 Task: Add a Macro name "Helphub".
Action: Mouse moved to (18, 277)
Screenshot: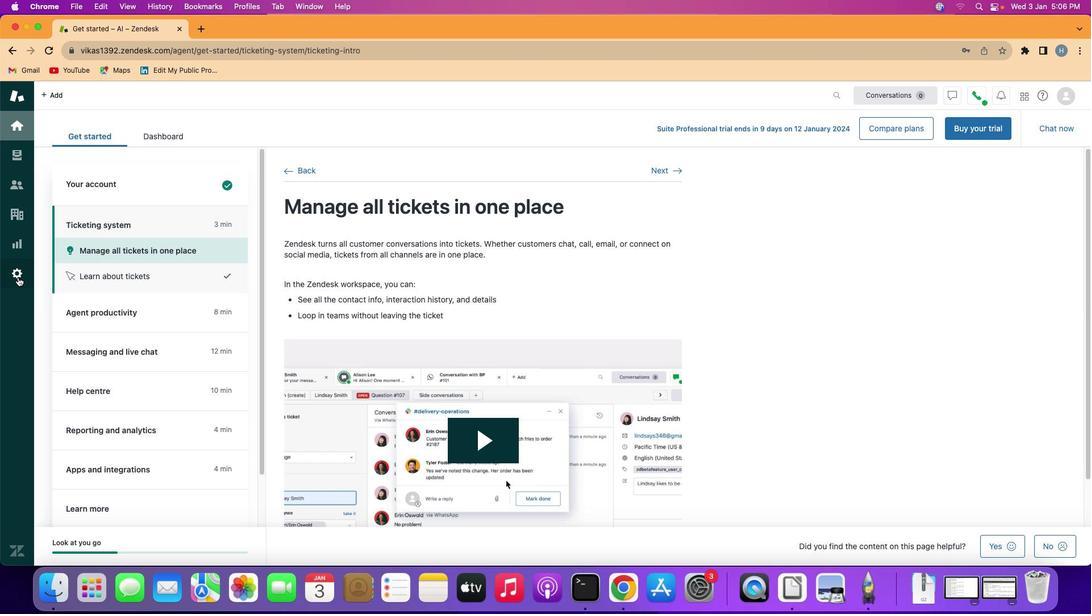
Action: Mouse pressed left at (18, 277)
Screenshot: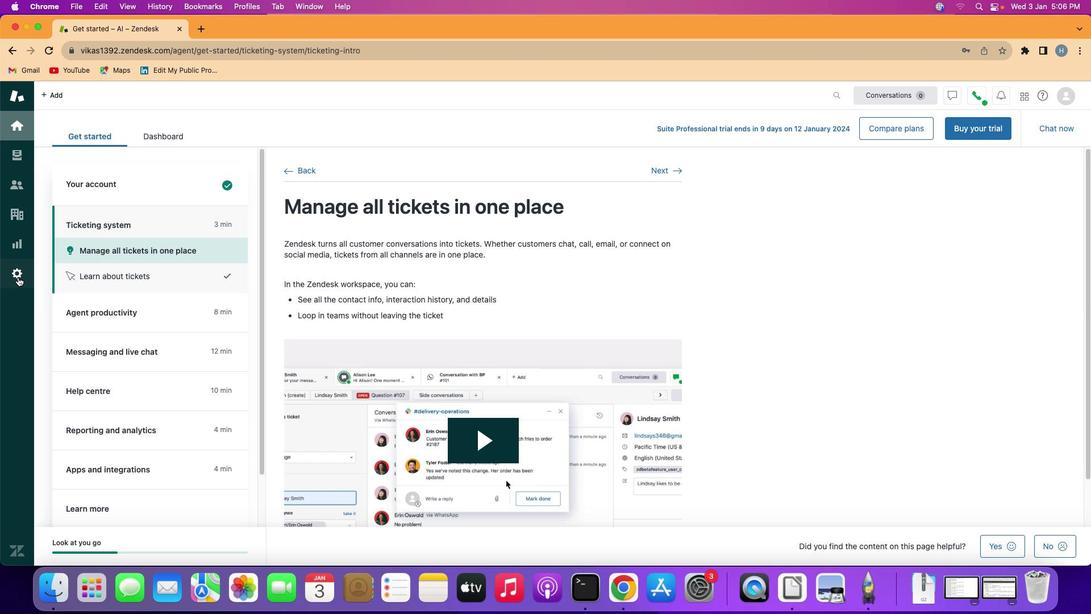 
Action: Mouse moved to (223, 465)
Screenshot: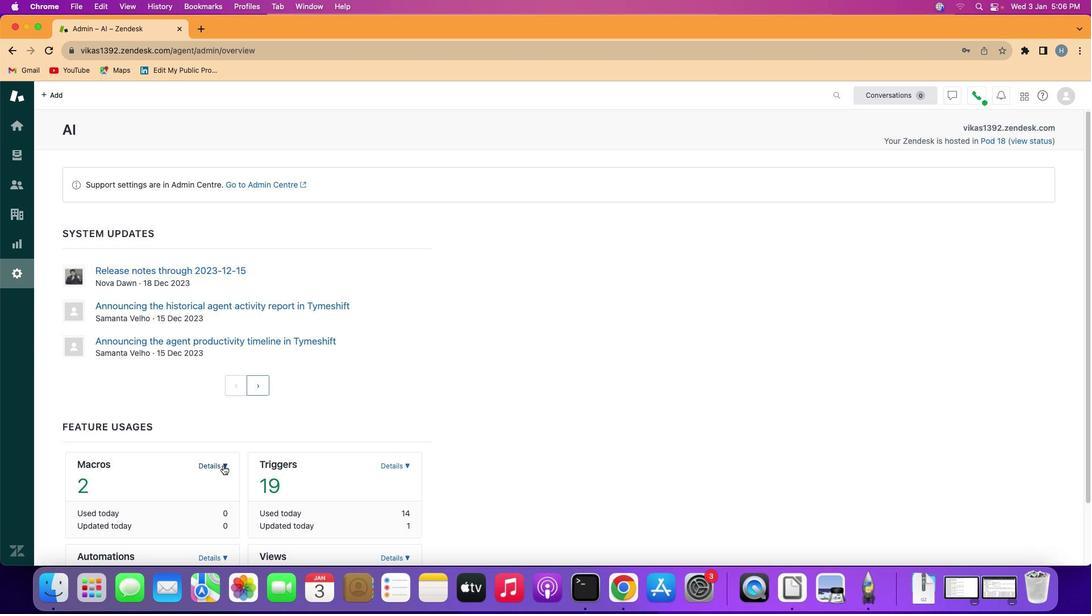 
Action: Mouse pressed left at (223, 465)
Screenshot: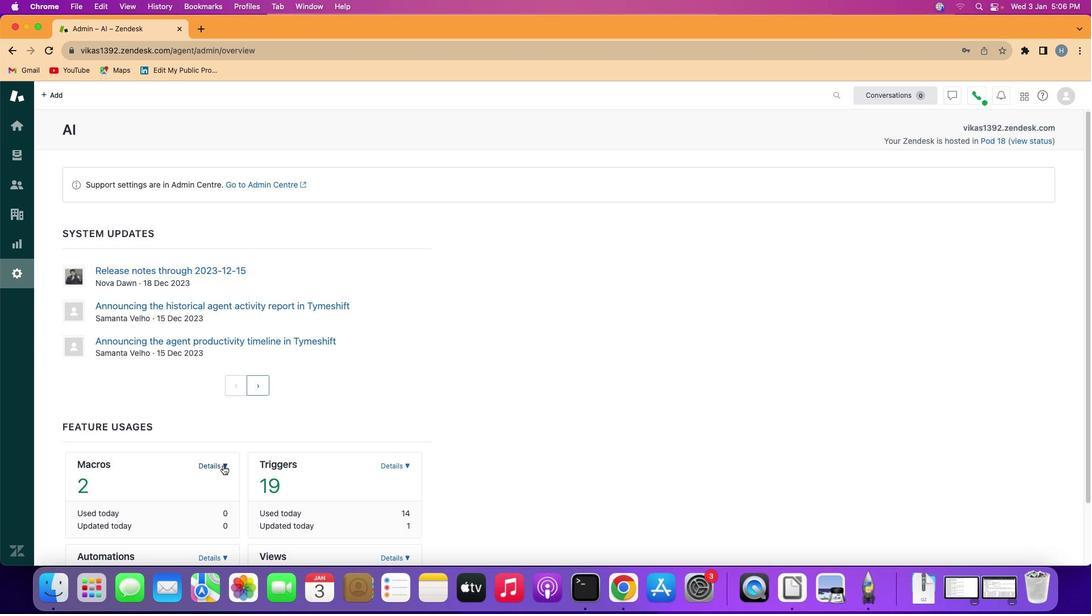 
Action: Mouse moved to (155, 510)
Screenshot: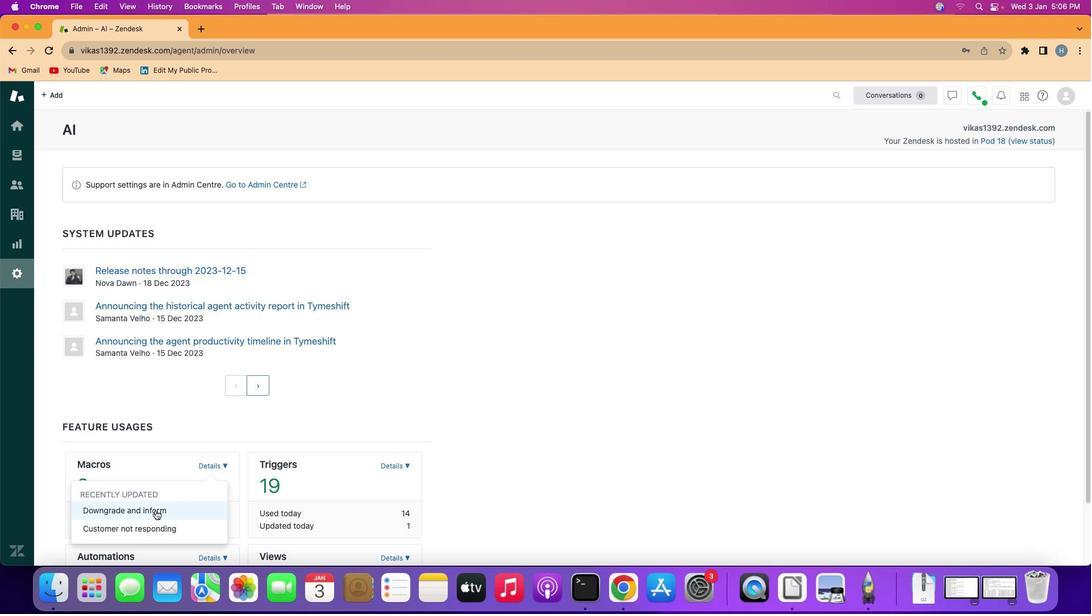 
Action: Mouse pressed left at (155, 510)
Screenshot: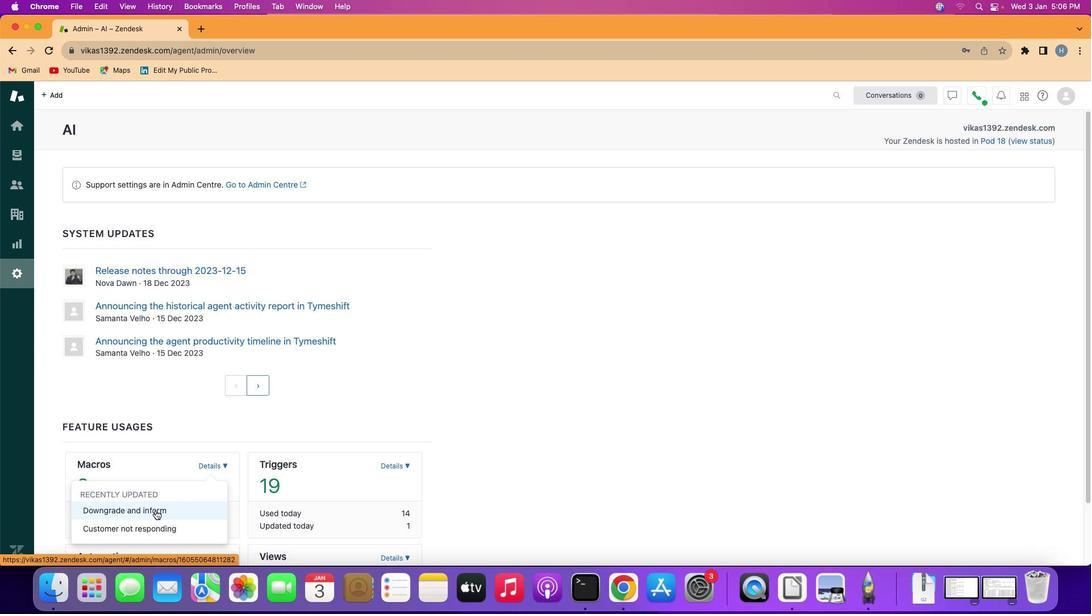 
Action: Mouse moved to (231, 205)
Screenshot: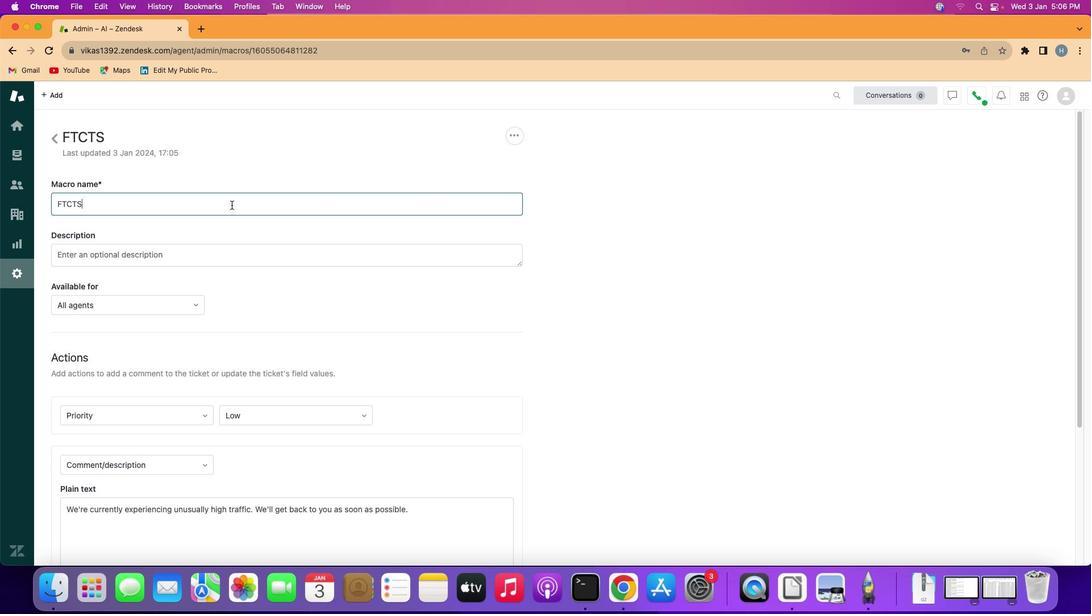 
Action: Mouse pressed left at (231, 205)
Screenshot: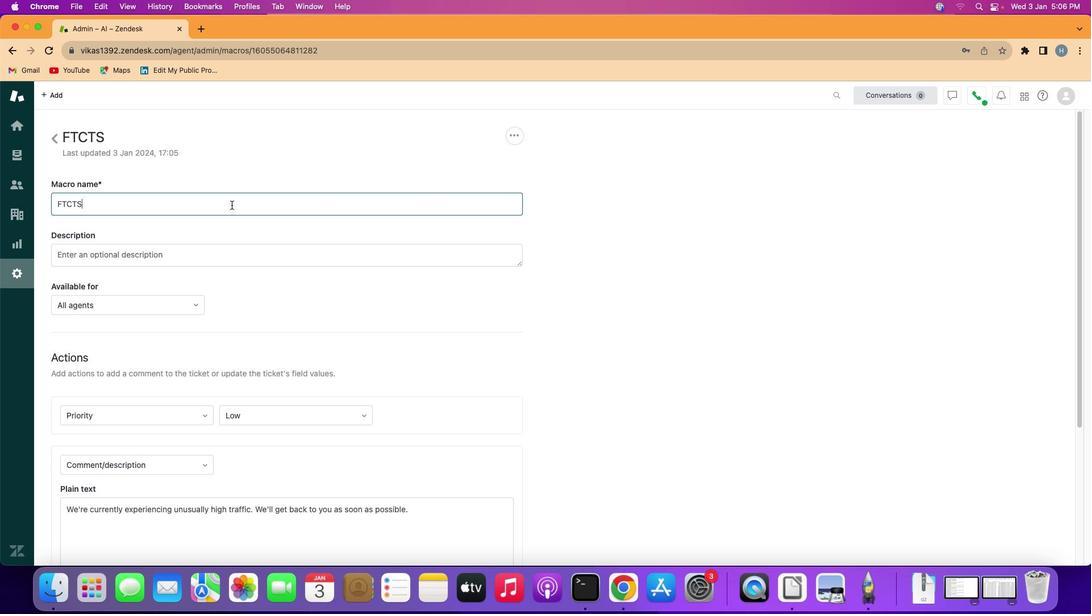 
Action: Mouse moved to (231, 204)
Screenshot: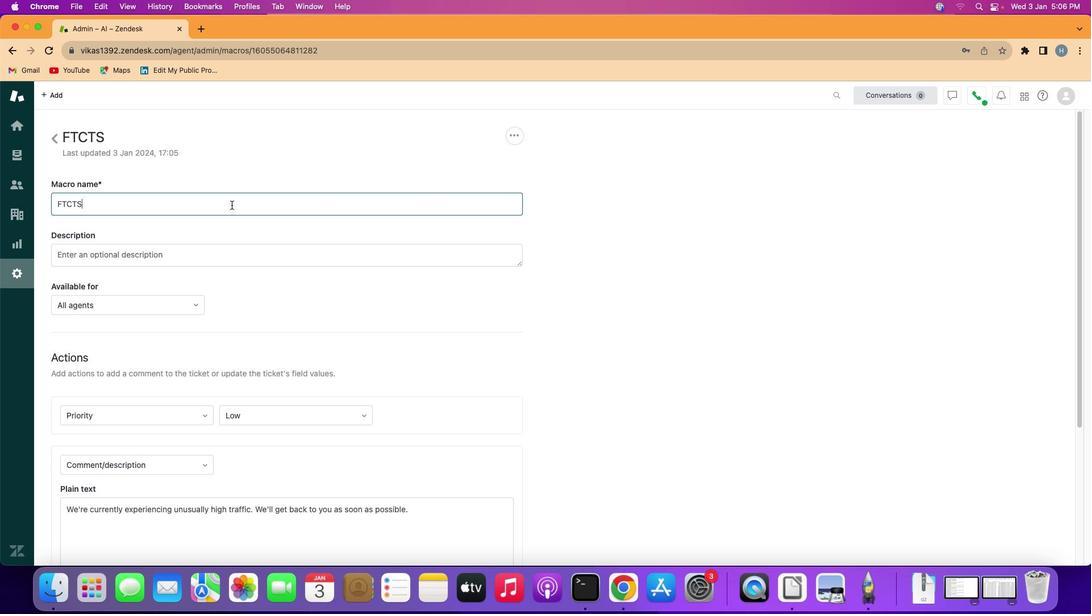
Action: Key pressed Key.backspaceKey.backspaceKey.backspaceKey.backspaceKey.backspaceKey.backspaceKey.backspaceKey.backspaceKey.shift'H''e''l''p''h''u''b'
Screenshot: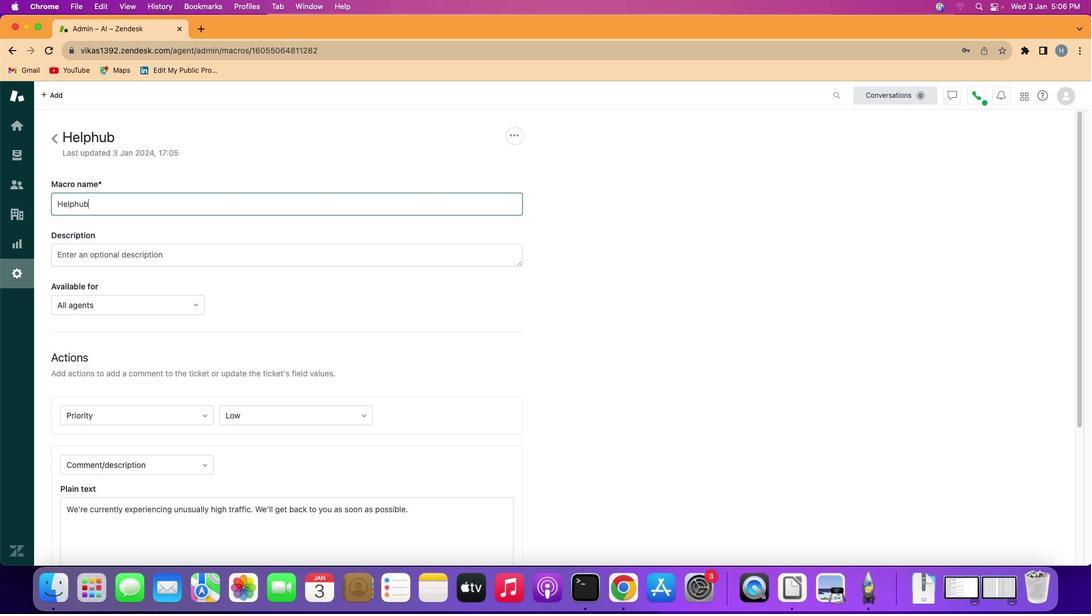 
Action: Mouse moved to (399, 403)
Screenshot: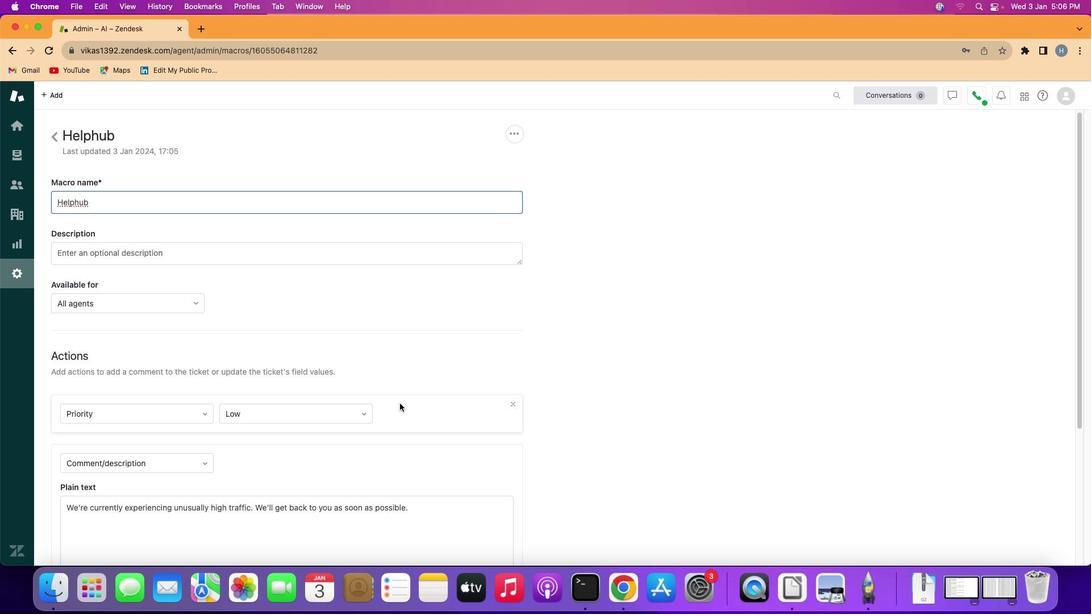
Action: Mouse scrolled (399, 403) with delta (0, 0)
Screenshot: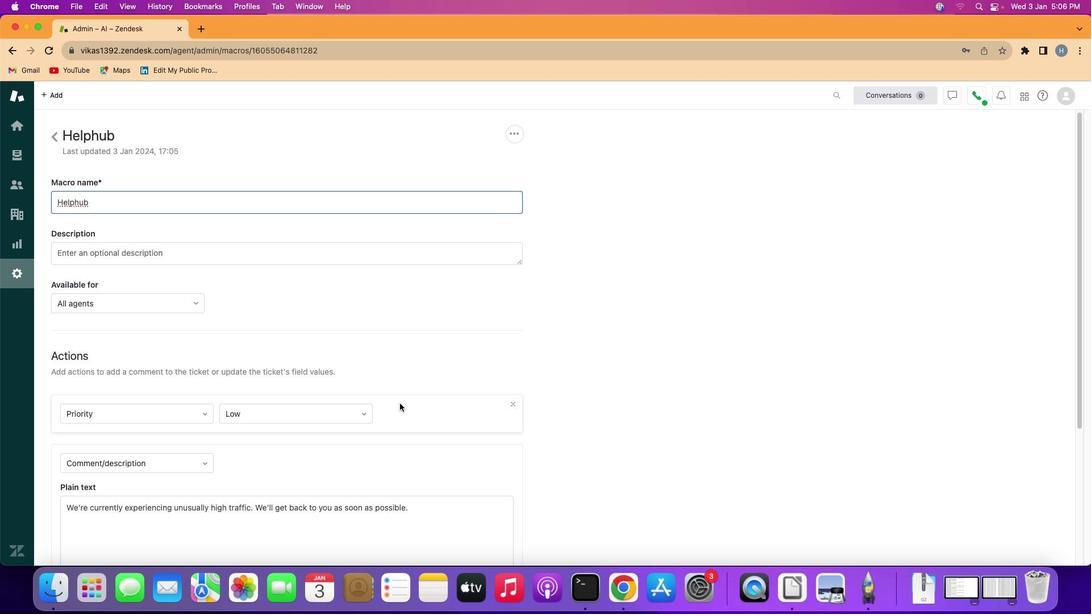 
Action: Mouse scrolled (399, 403) with delta (0, 0)
Screenshot: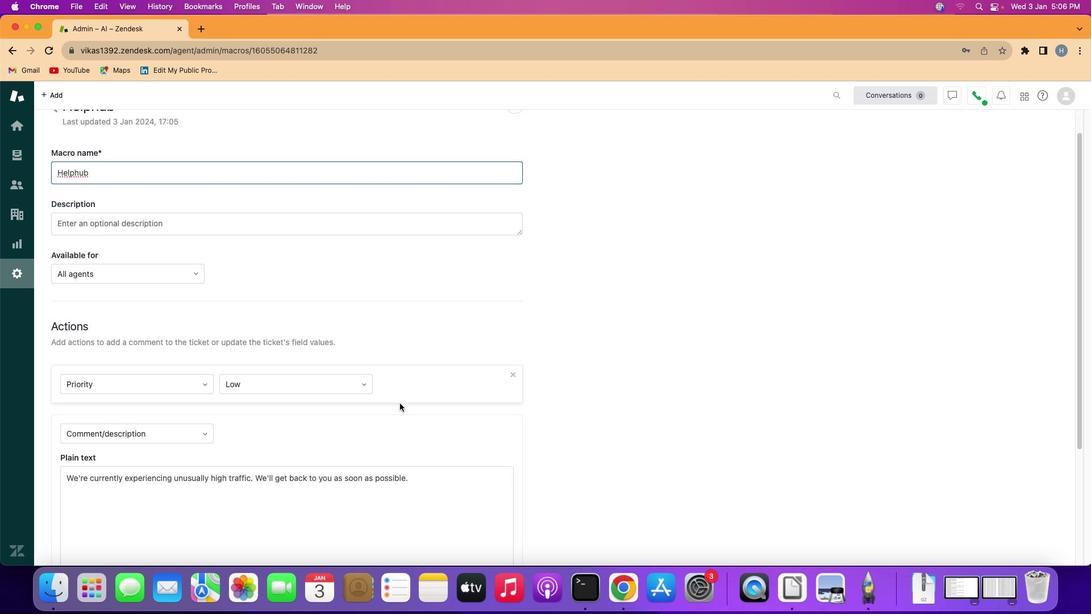 
Action: Mouse scrolled (399, 403) with delta (0, -1)
Screenshot: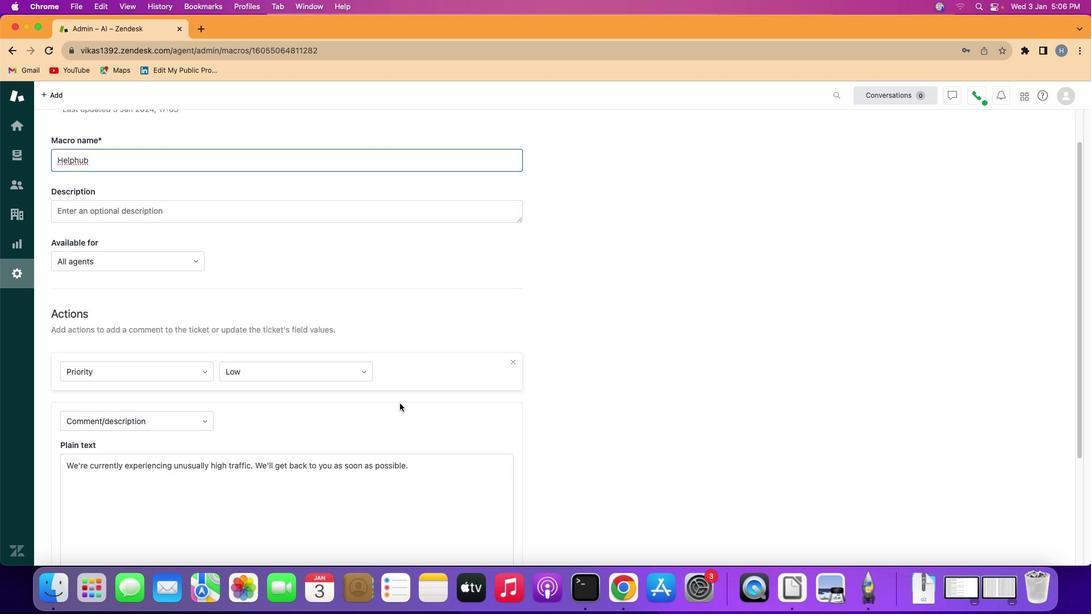 
Action: Mouse scrolled (399, 403) with delta (0, 0)
Screenshot: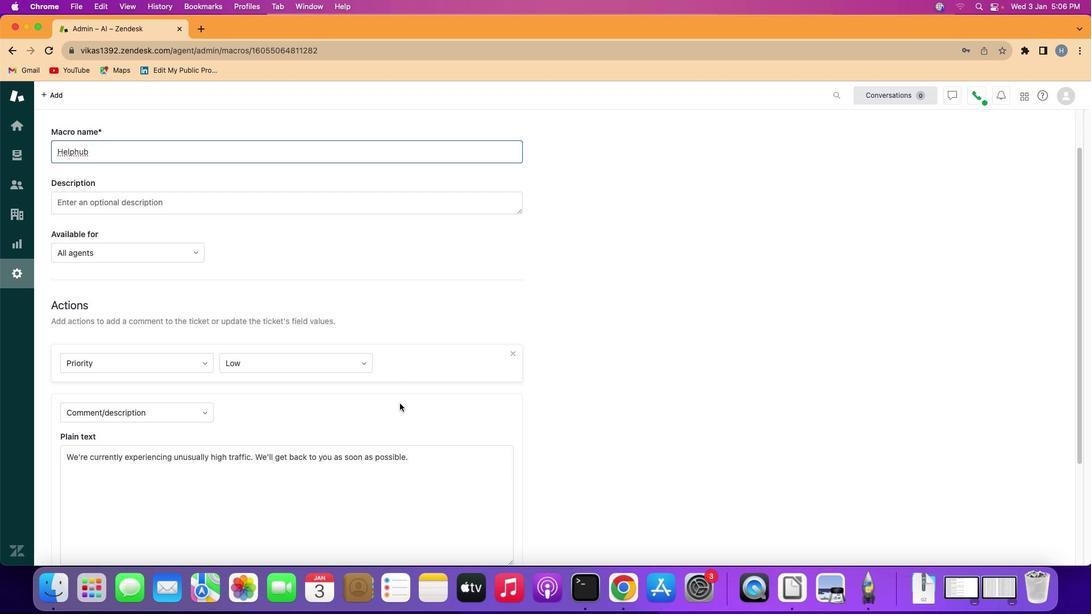 
Action: Mouse scrolled (399, 403) with delta (0, 0)
Screenshot: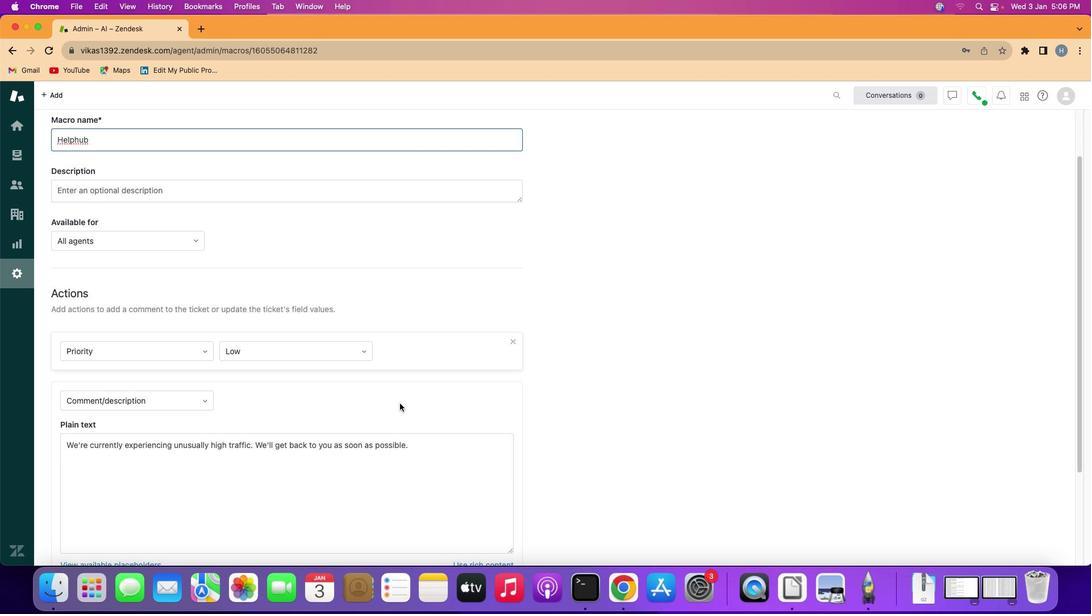 
Action: Mouse scrolled (399, 403) with delta (0, 0)
Screenshot: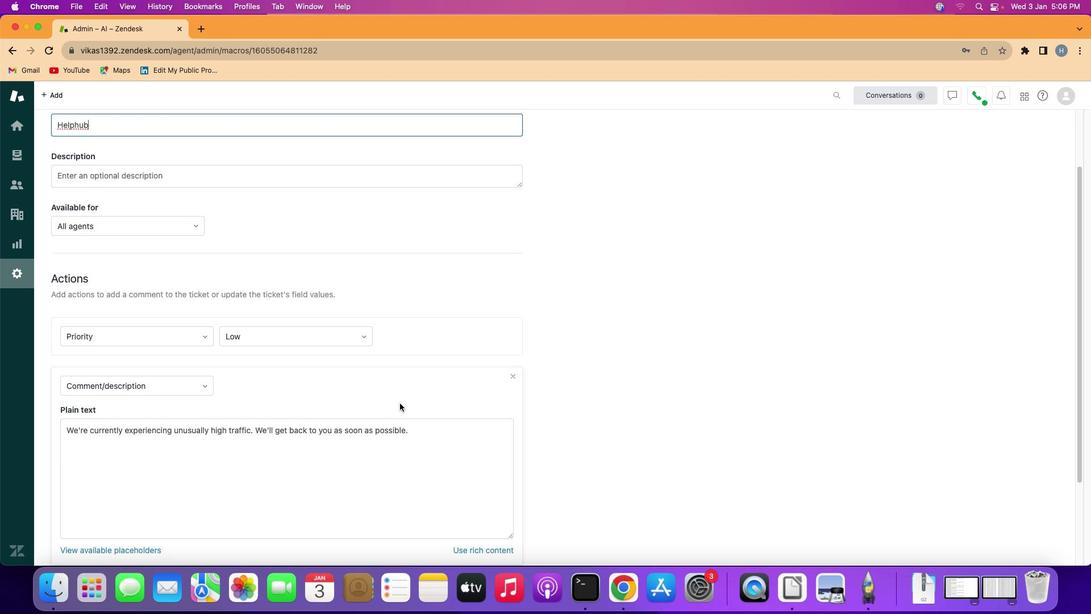 
Action: Mouse scrolled (399, 403) with delta (0, 0)
Screenshot: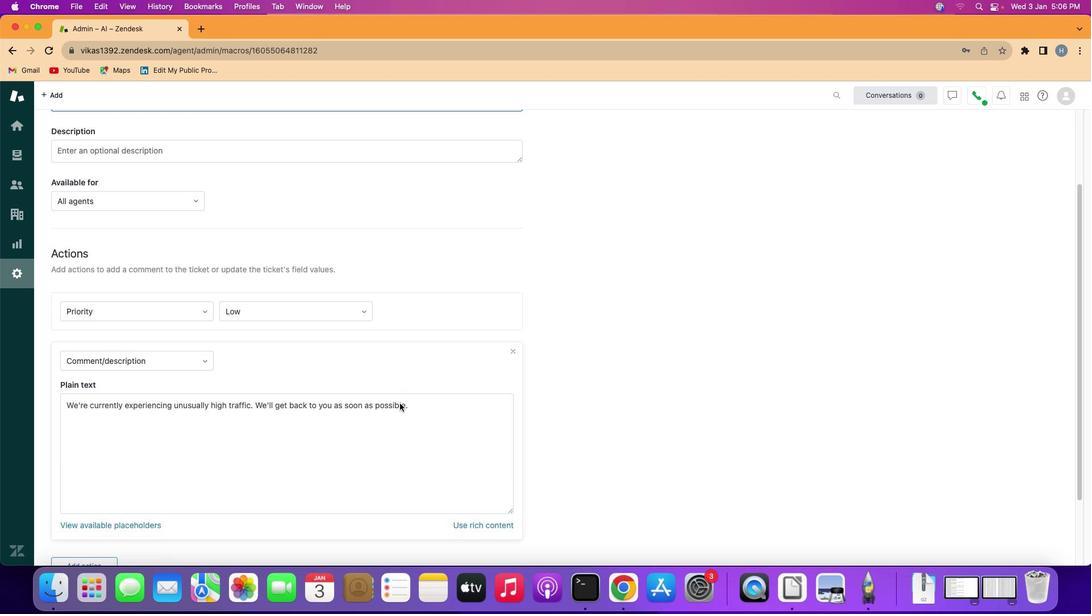 
Action: Mouse scrolled (399, 403) with delta (0, -1)
Screenshot: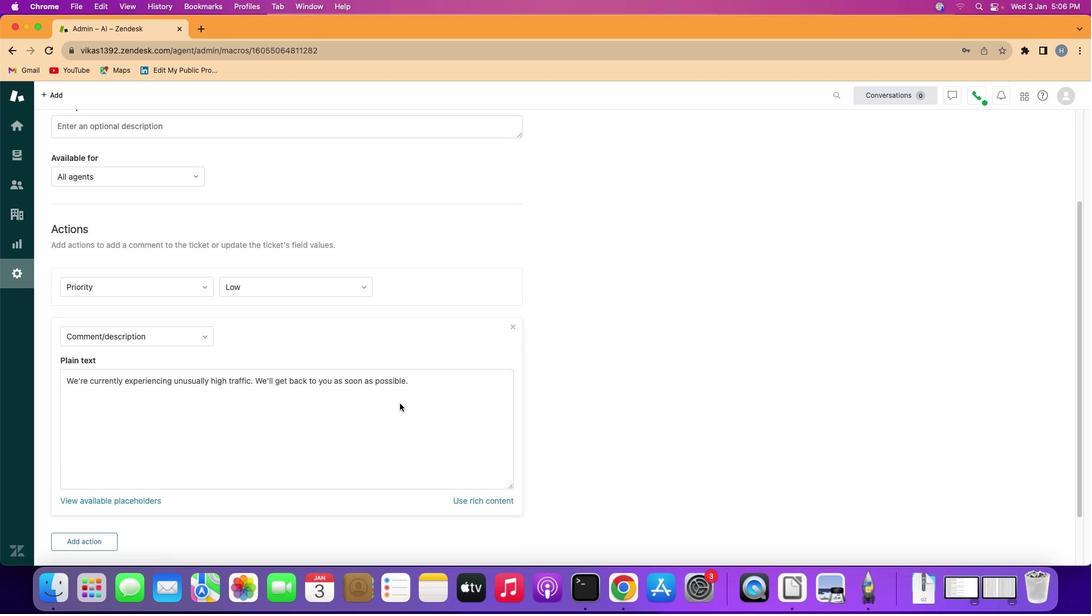 
Action: Mouse scrolled (399, 403) with delta (0, -2)
Screenshot: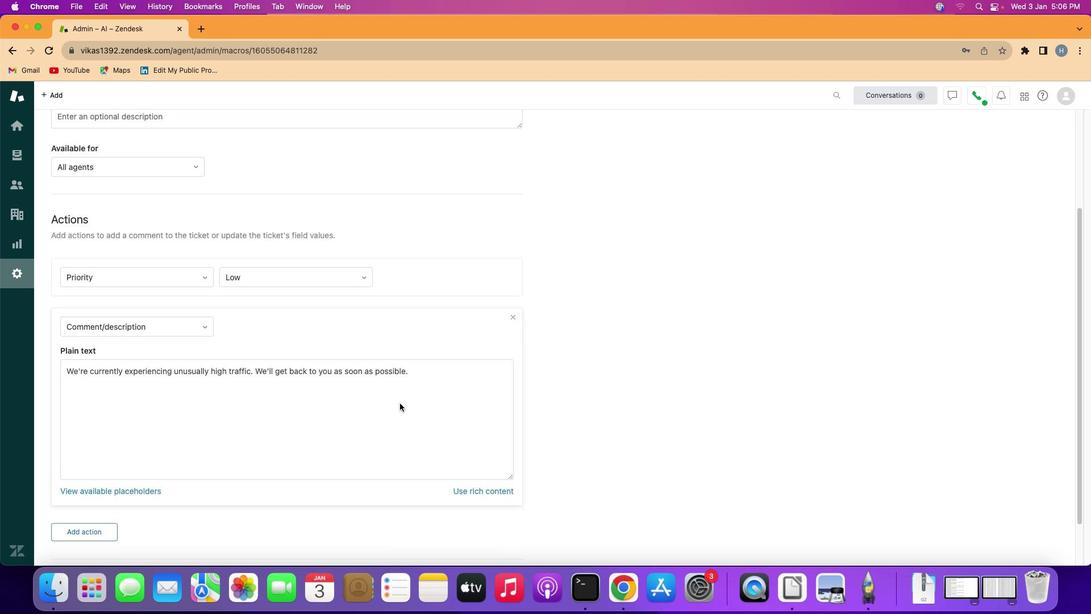 
Action: Mouse scrolled (399, 403) with delta (0, 1)
Screenshot: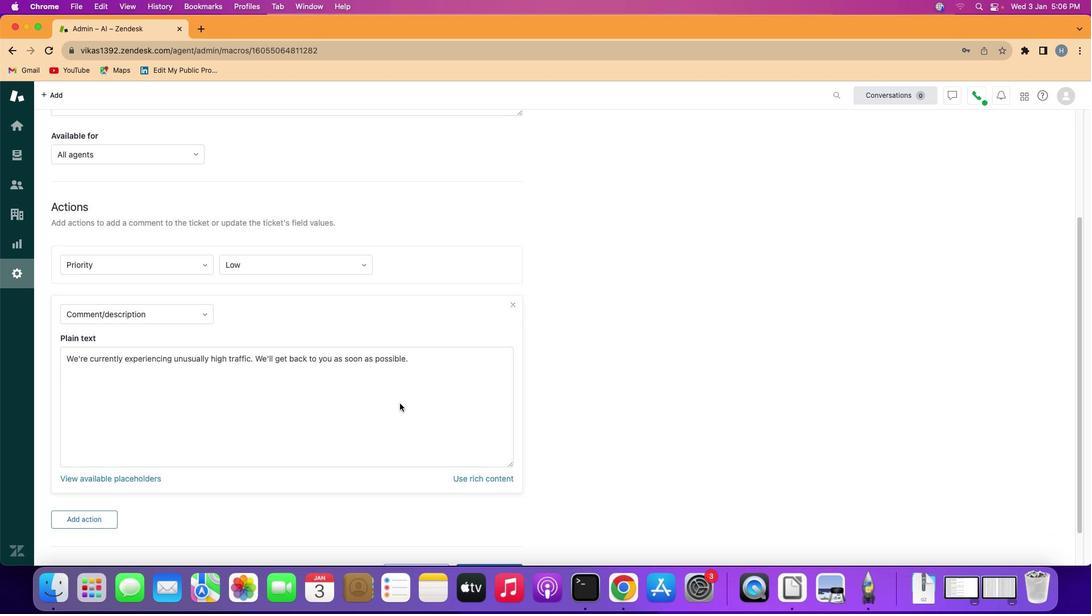 
Action: Mouse scrolled (399, 403) with delta (0, -1)
Screenshot: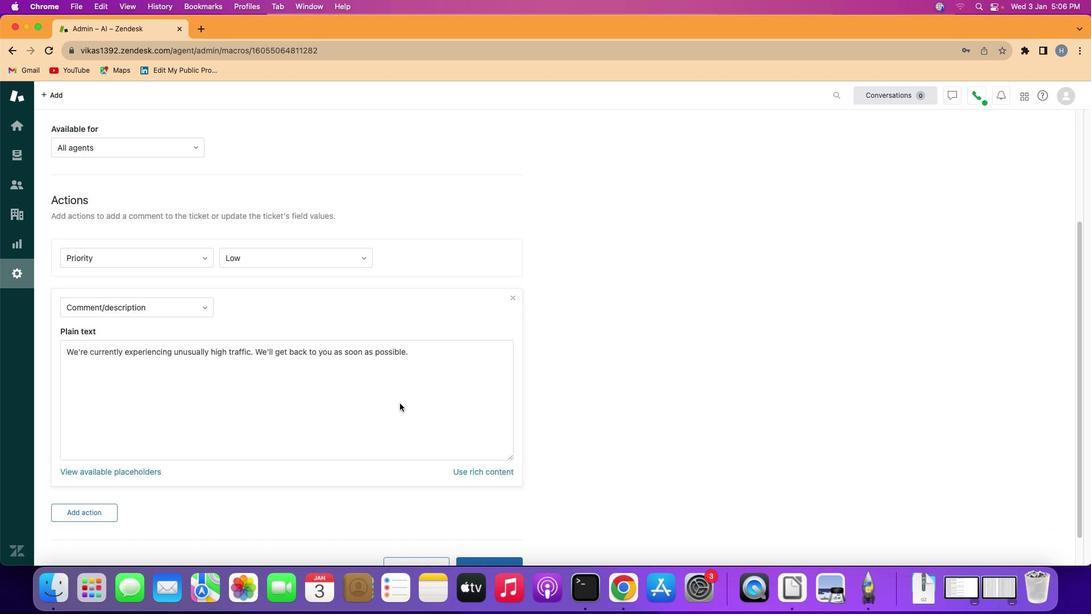 
Action: Mouse scrolled (399, 403) with delta (0, 0)
Screenshot: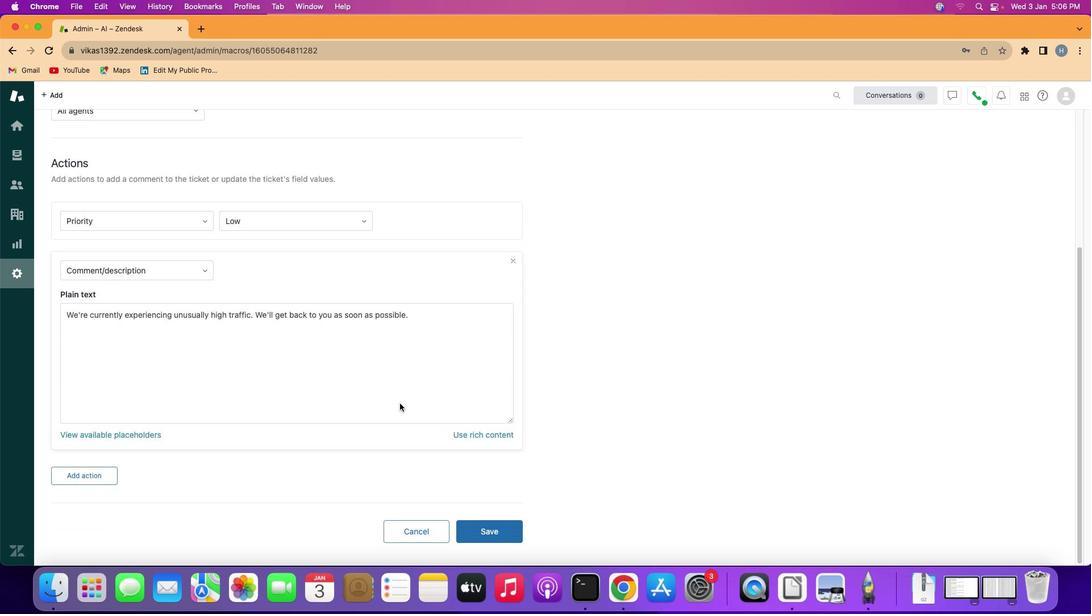 
Action: Mouse scrolled (399, 403) with delta (0, 0)
Screenshot: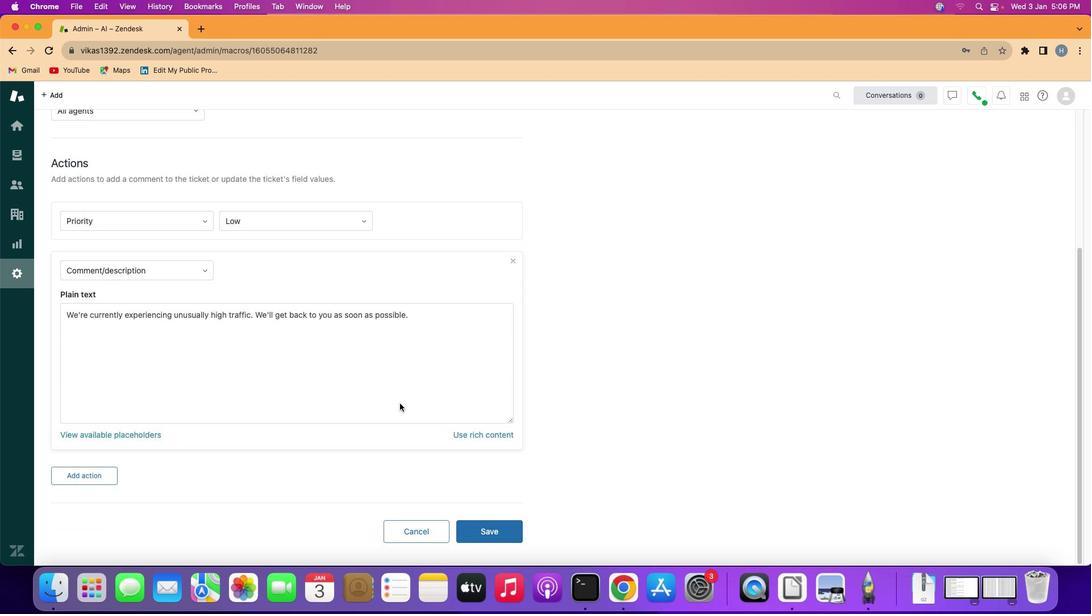 
Action: Mouse scrolled (399, 403) with delta (0, 0)
Screenshot: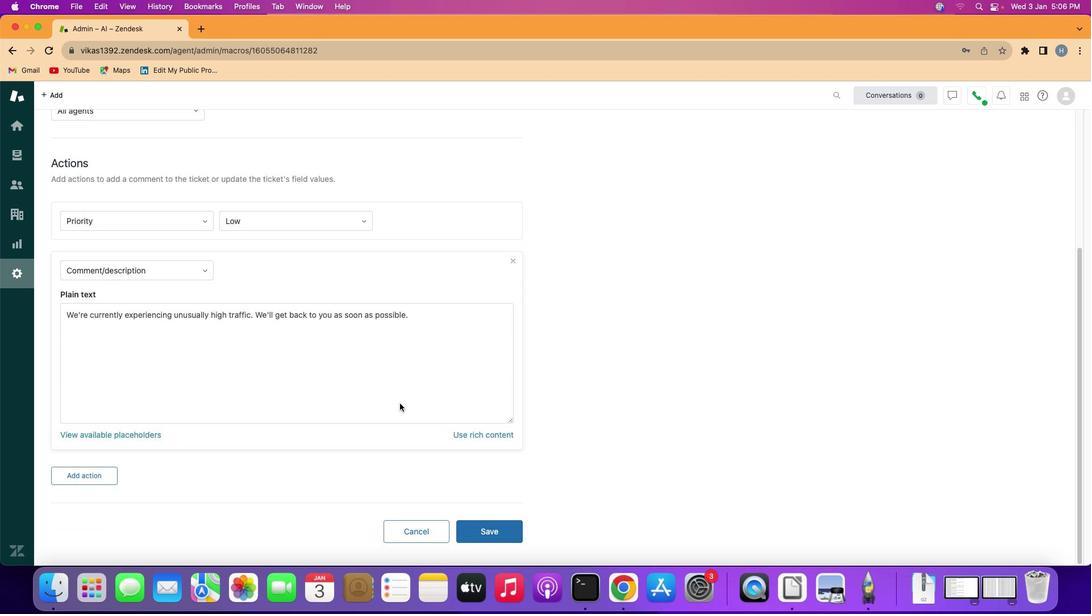 
Action: Mouse scrolled (399, 403) with delta (0, 0)
Screenshot: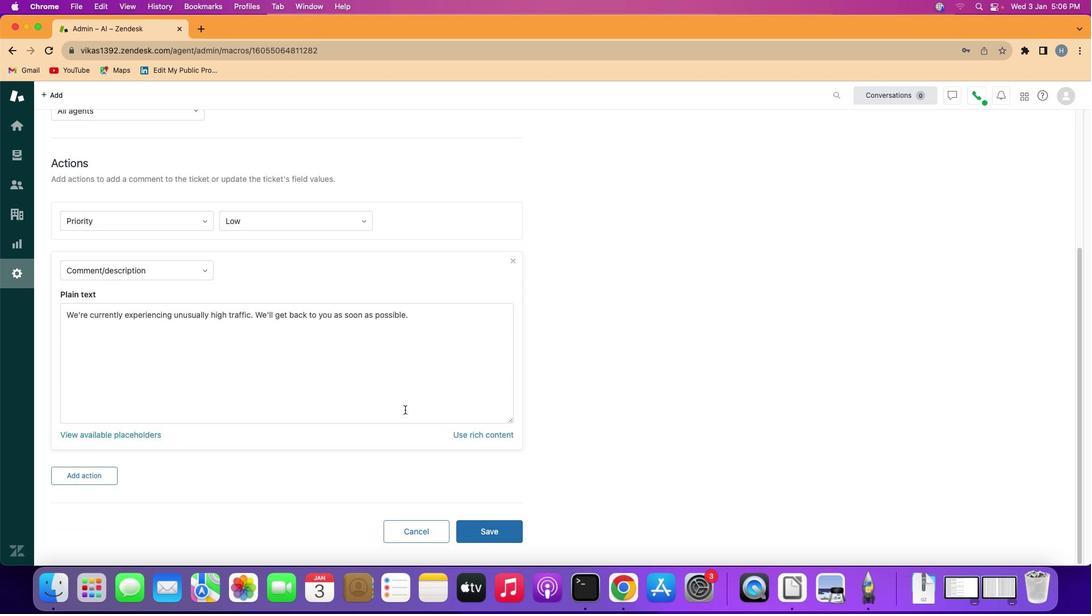 
Action: Mouse moved to (481, 527)
Screenshot: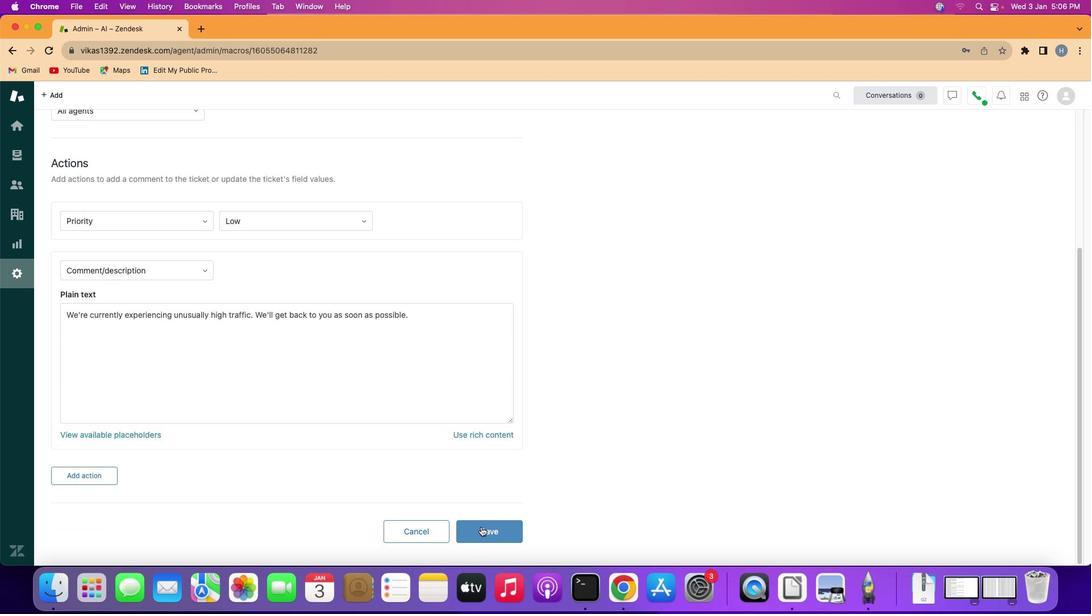 
Action: Mouse pressed left at (481, 527)
Screenshot: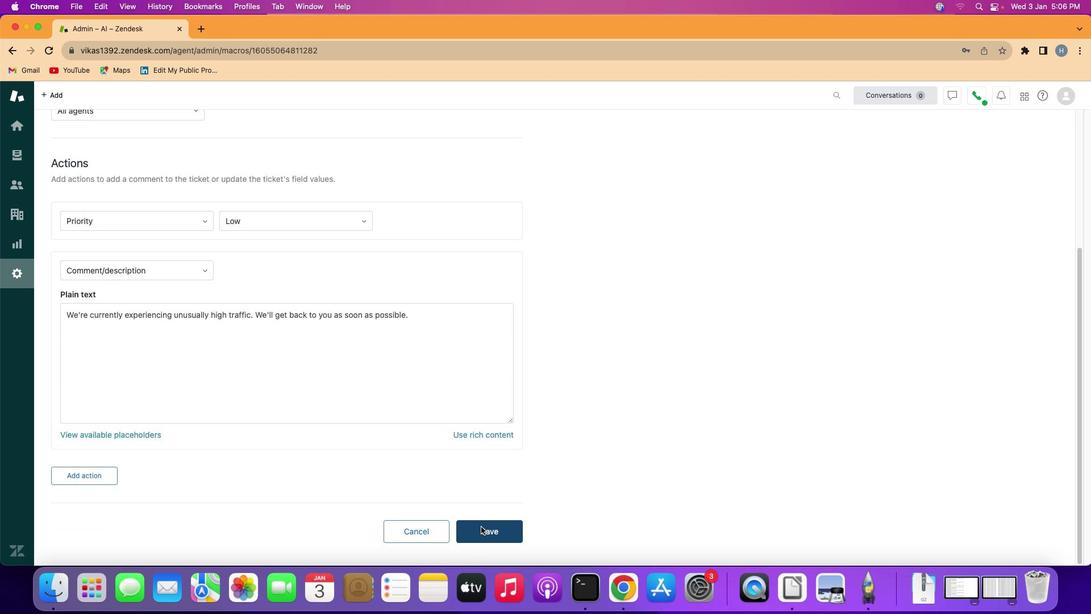 
Action: Mouse moved to (515, 368)
Screenshot: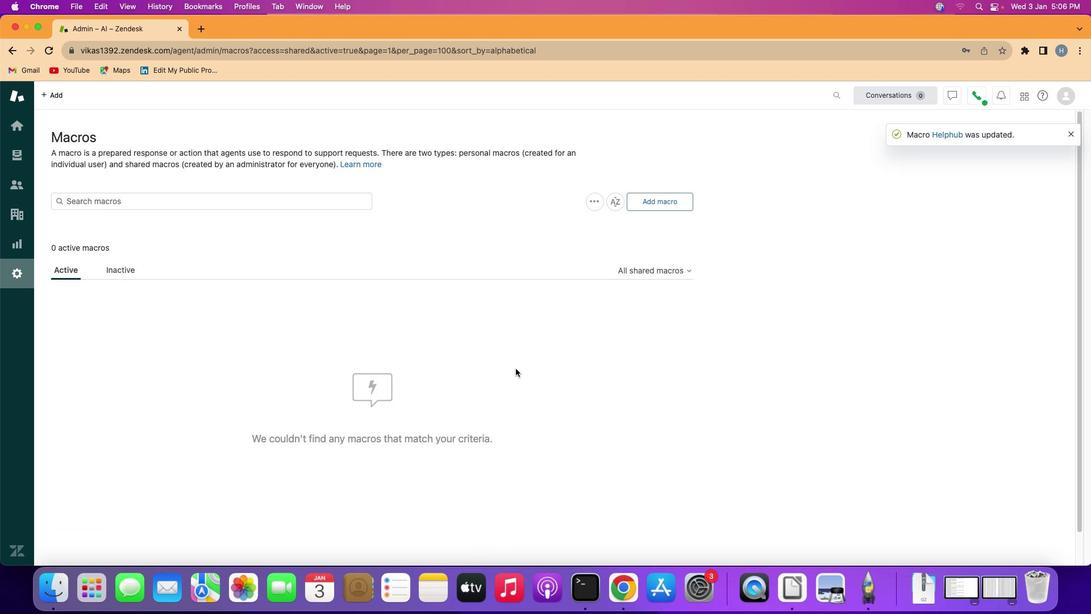 
